Task: Log work in the project TowerLine for the issue 'Create a feature for users to track and manage their daily tasks' spent time as '4w 6d 21h 57m' and remaining time as '2w 4d 4h 31m' and move to top of backlog. Now add the issue to the epic 'IT service catalog enhancement'.
Action: Mouse moved to (656, 384)
Screenshot: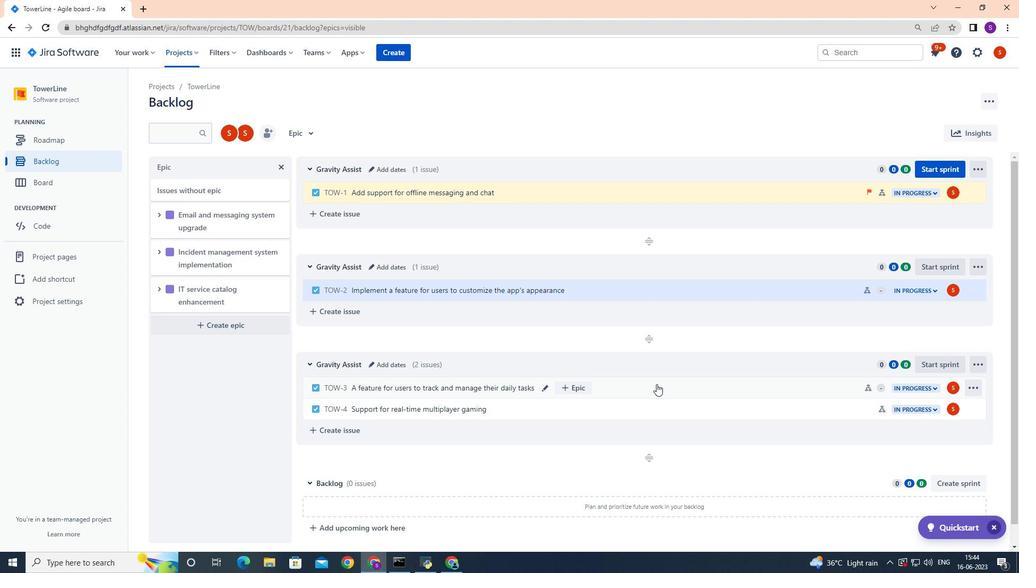
Action: Mouse pressed left at (656, 384)
Screenshot: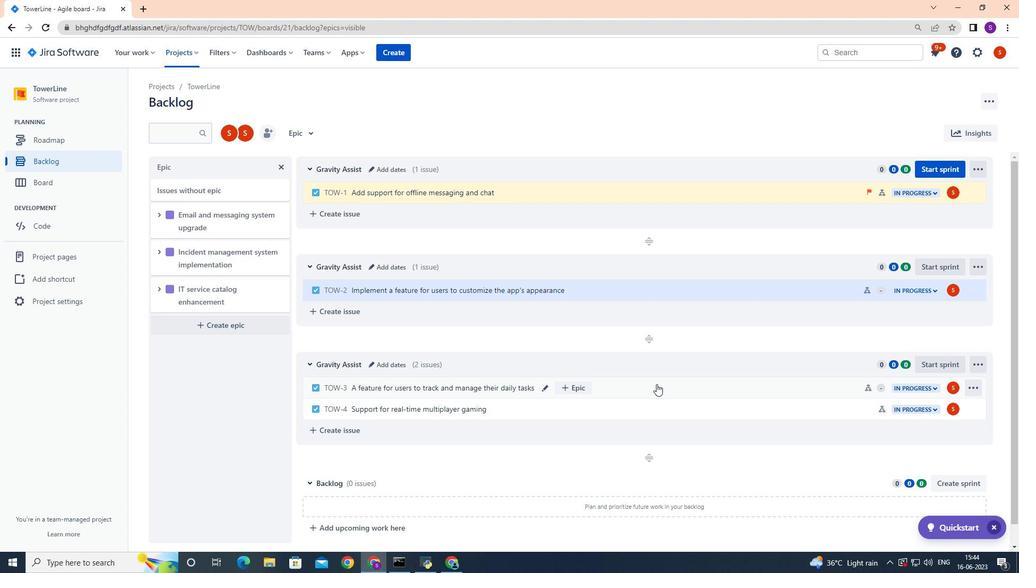 
Action: Mouse moved to (970, 161)
Screenshot: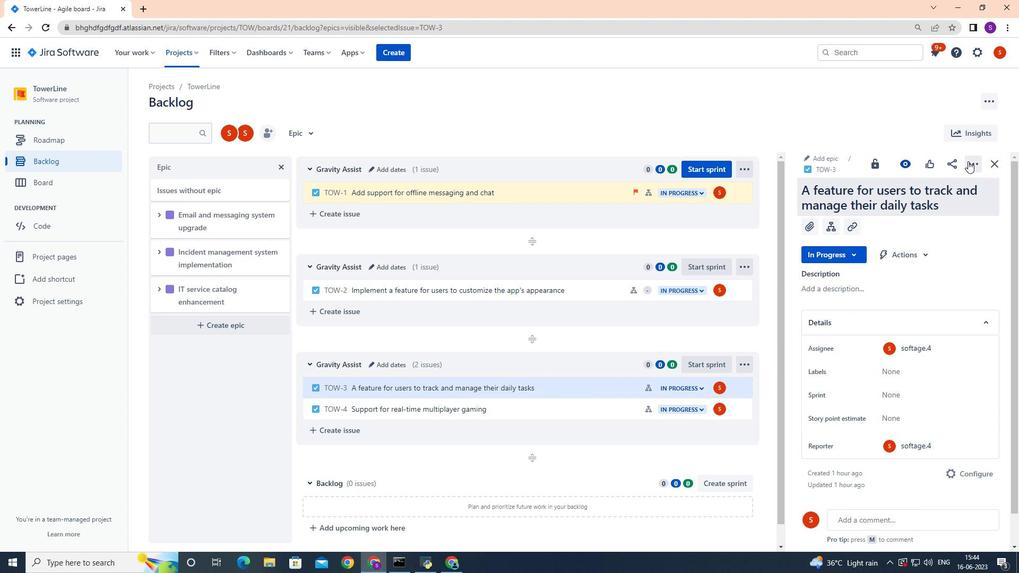 
Action: Mouse pressed left at (970, 161)
Screenshot: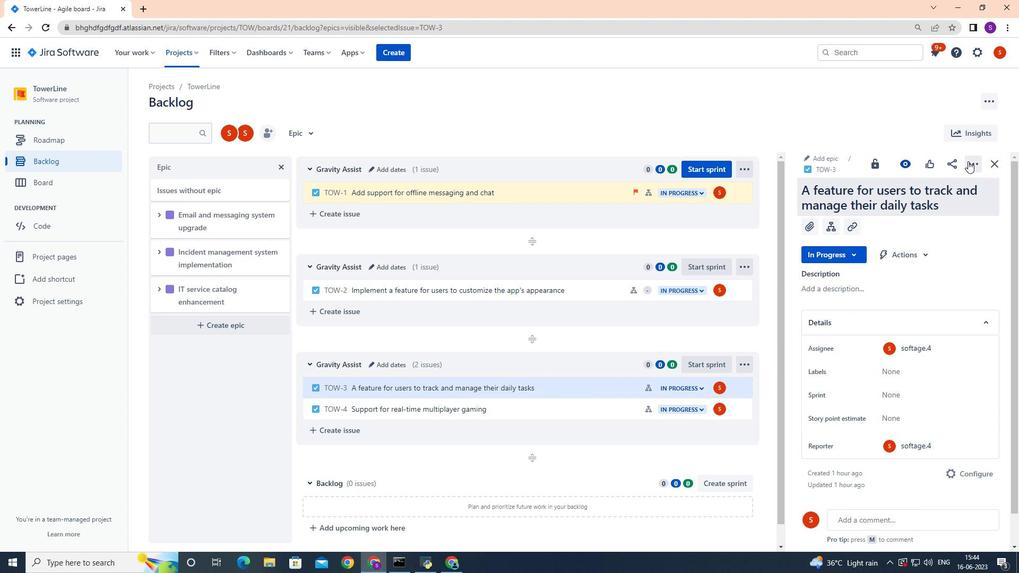 
Action: Mouse moved to (946, 192)
Screenshot: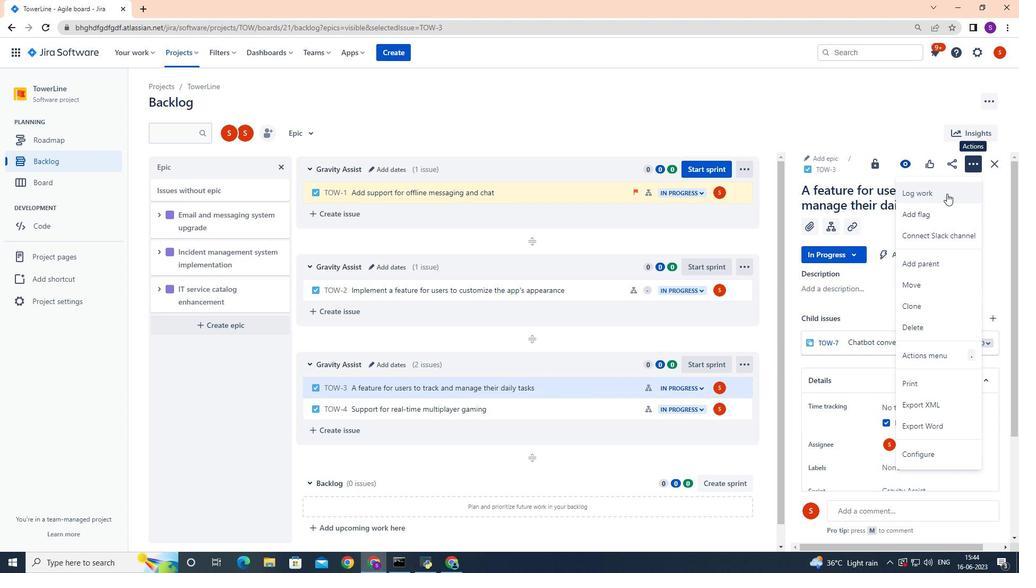 
Action: Mouse pressed left at (946, 192)
Screenshot: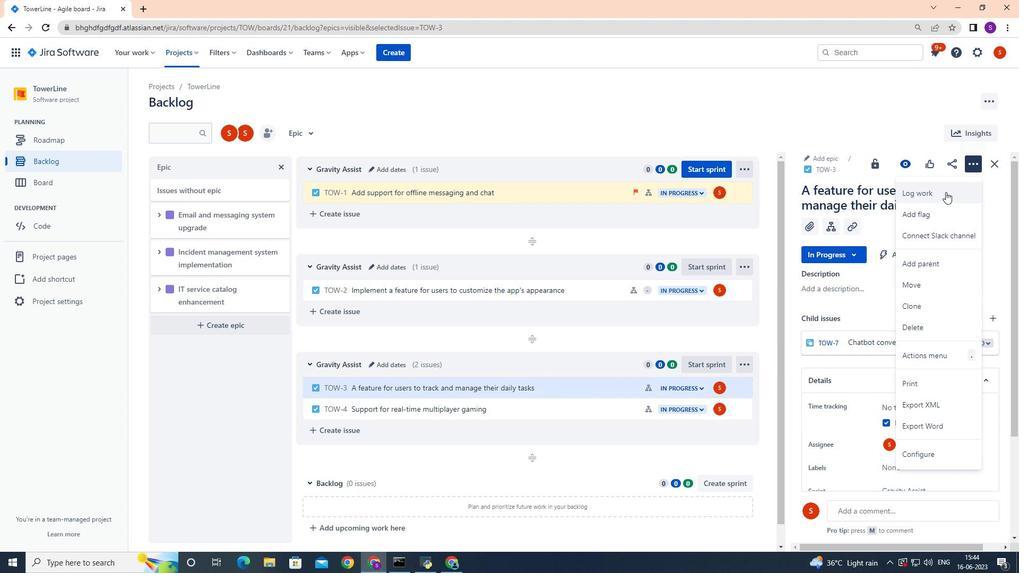 
Action: Mouse moved to (944, 192)
Screenshot: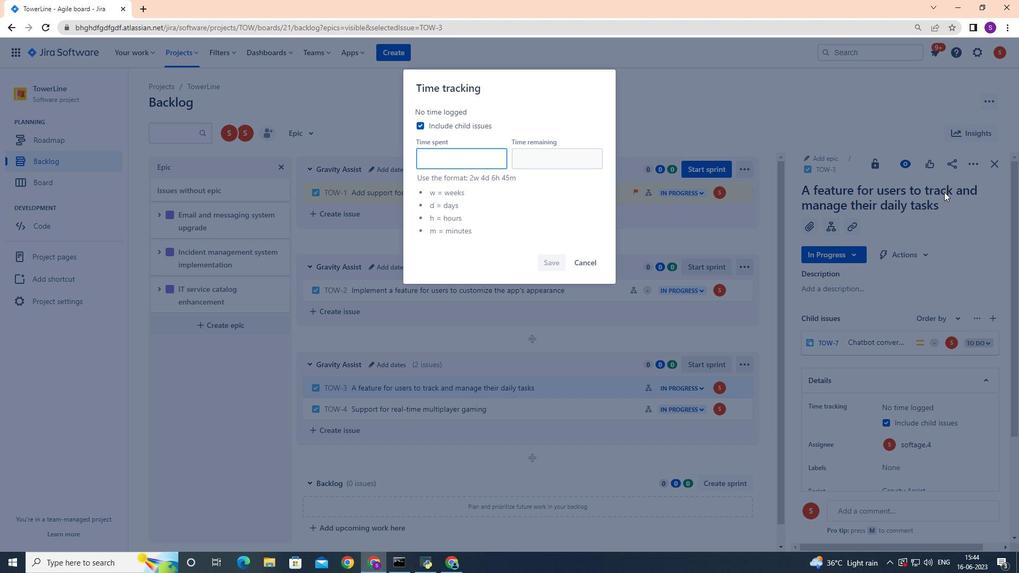
Action: Key pressed 4w<Key.space>6d<Key.space>21h<Key.space>57m
Screenshot: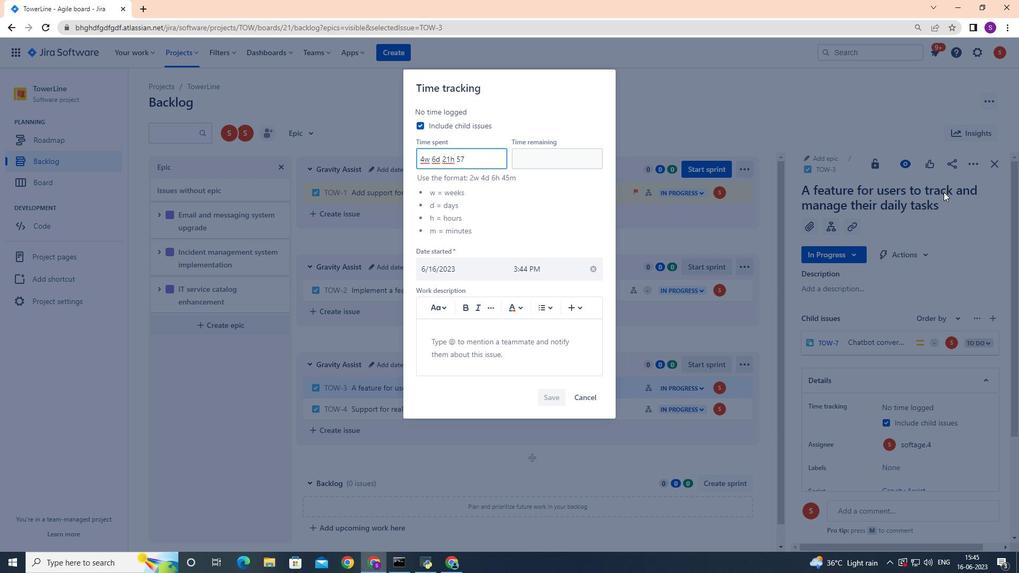 
Action: Mouse moved to (542, 158)
Screenshot: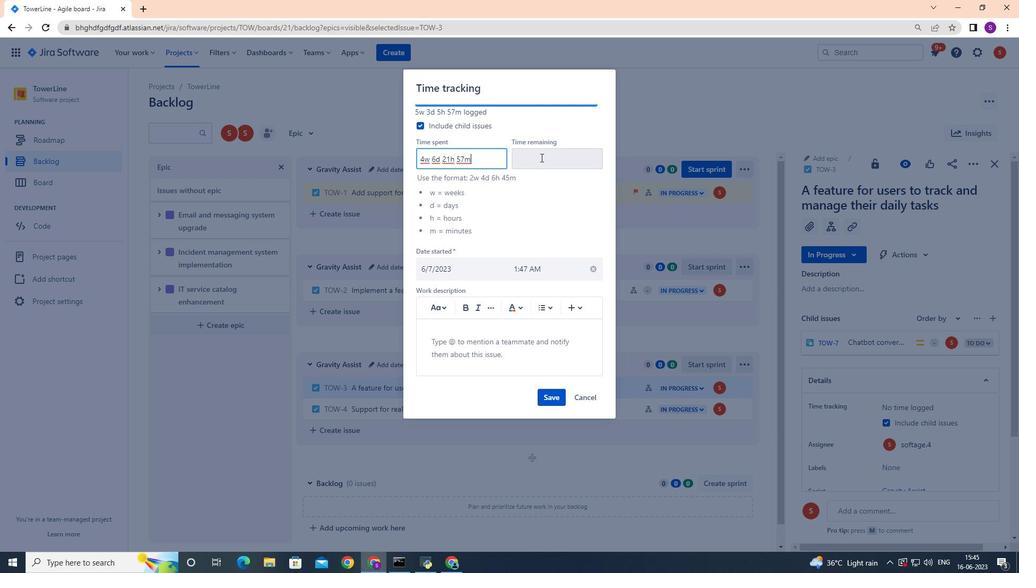 
Action: Mouse pressed left at (542, 158)
Screenshot: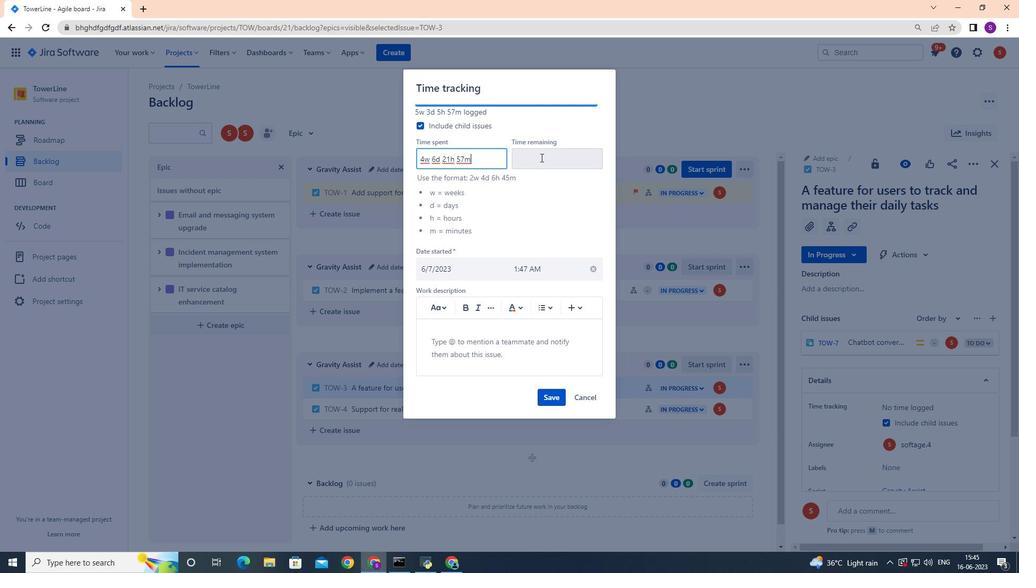 
Action: Mouse moved to (542, 158)
Screenshot: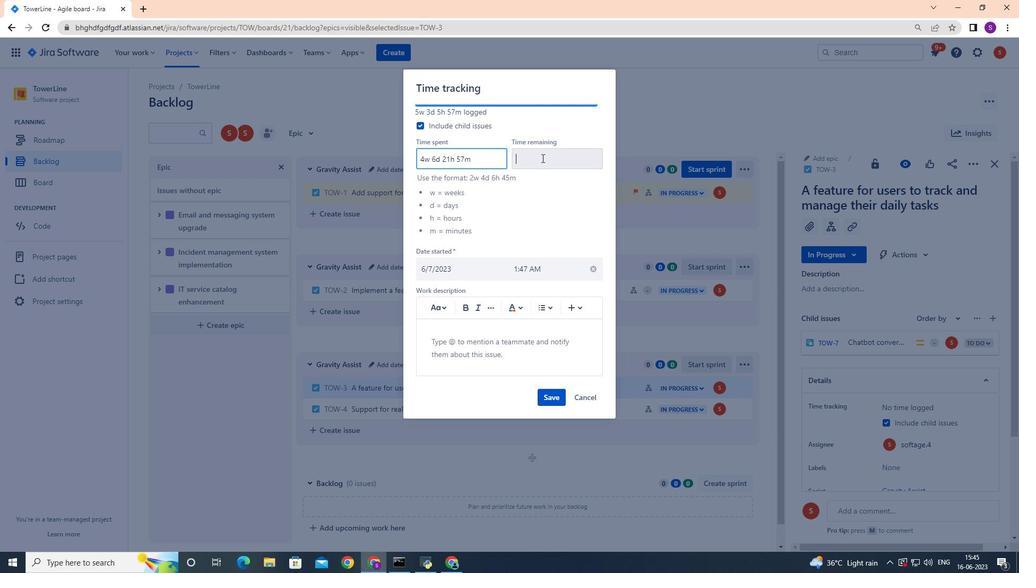 
Action: Key pressed 2w<Key.space>4d<Key.space>4h<Key.space>31m
Screenshot: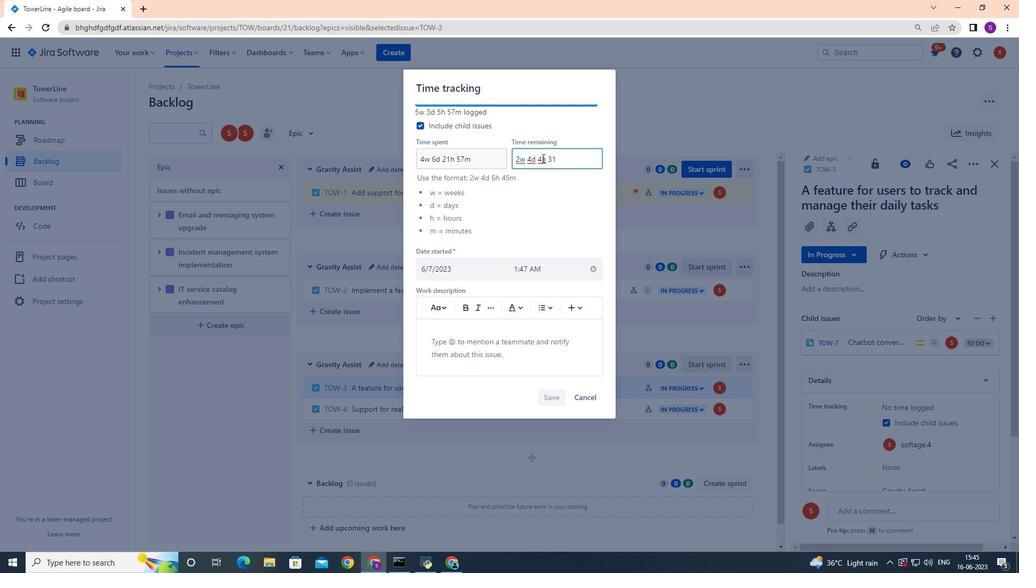 
Action: Mouse moved to (542, 398)
Screenshot: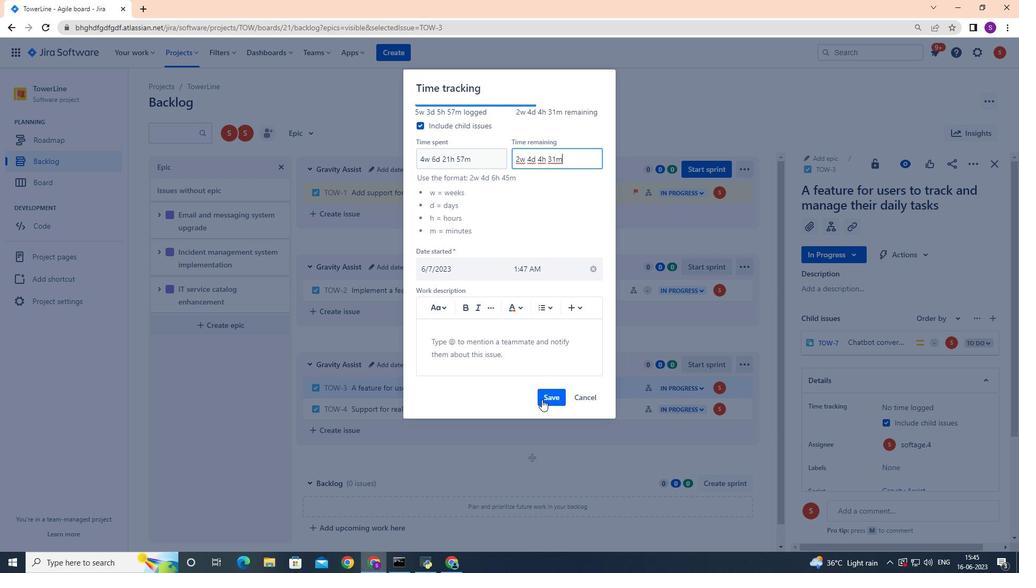 
Action: Mouse pressed left at (542, 398)
Screenshot: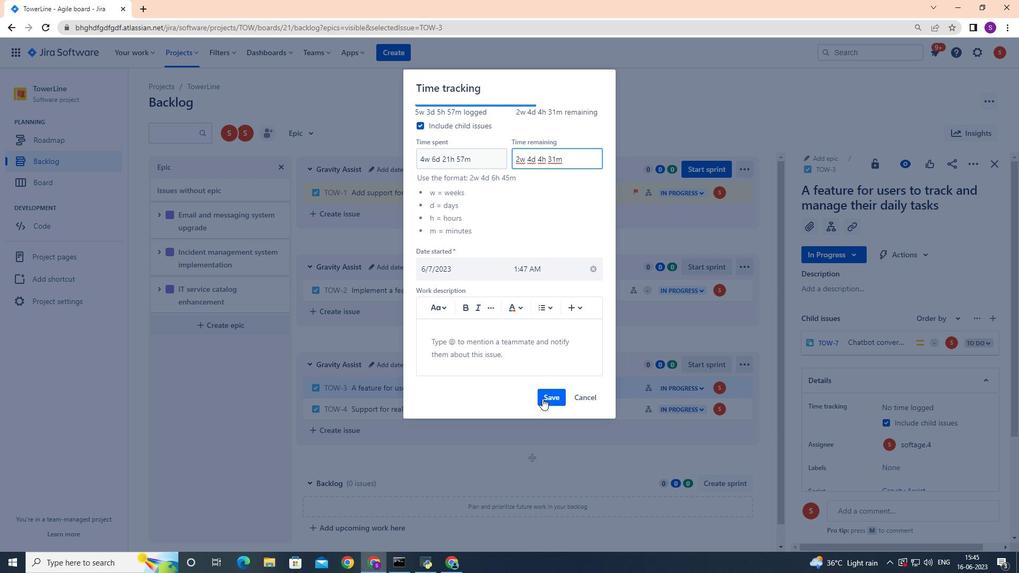 
Action: Mouse moved to (234, 293)
Screenshot: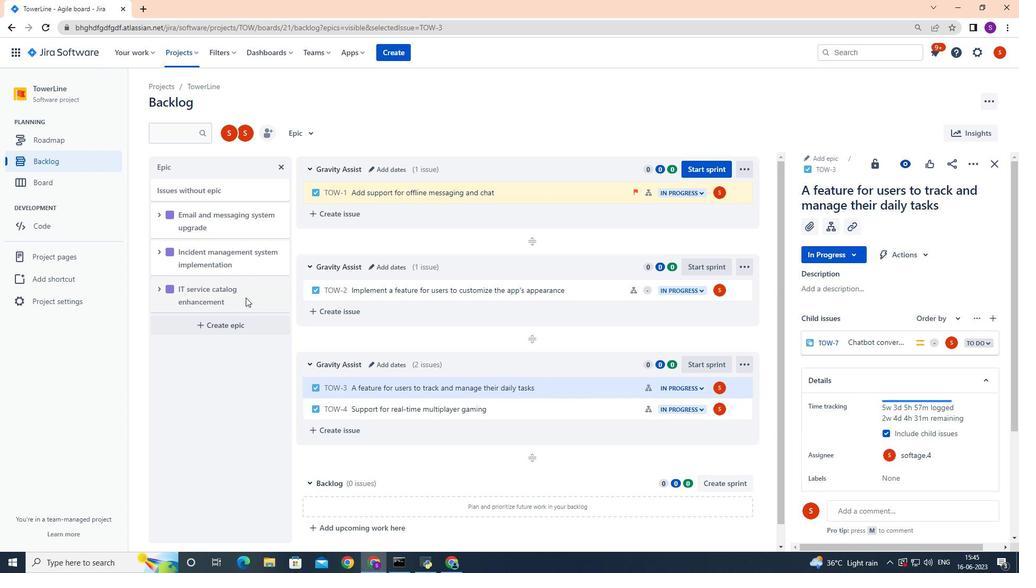 
Action: Mouse pressed left at (234, 293)
Screenshot: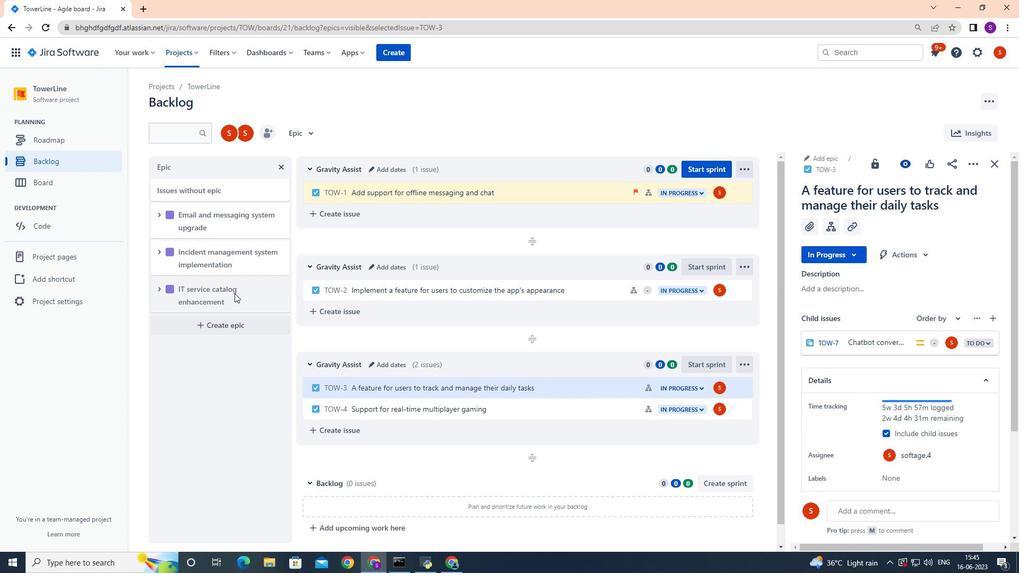 
Action: Mouse moved to (214, 289)
Screenshot: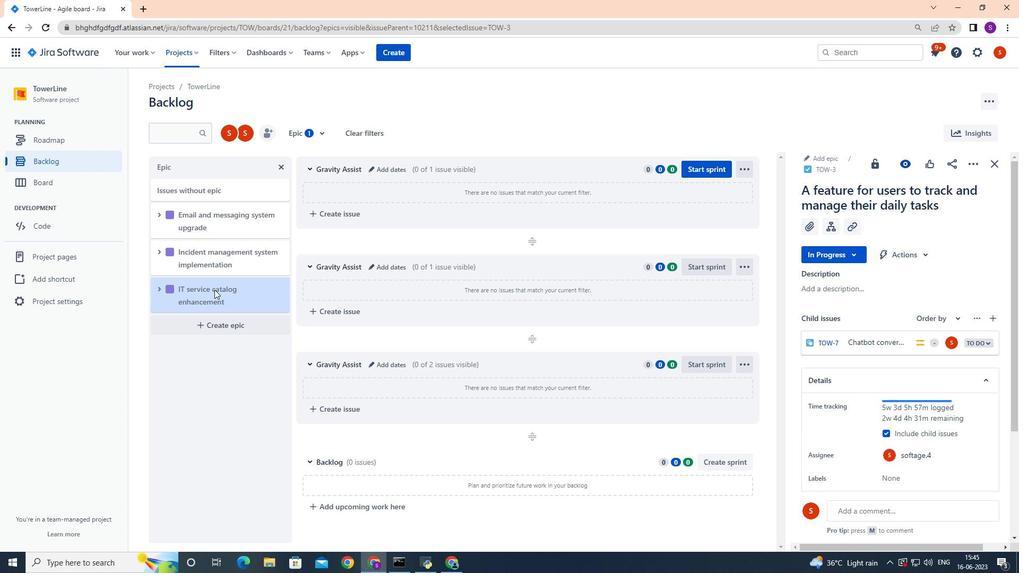 
Action: Mouse pressed left at (214, 289)
Screenshot: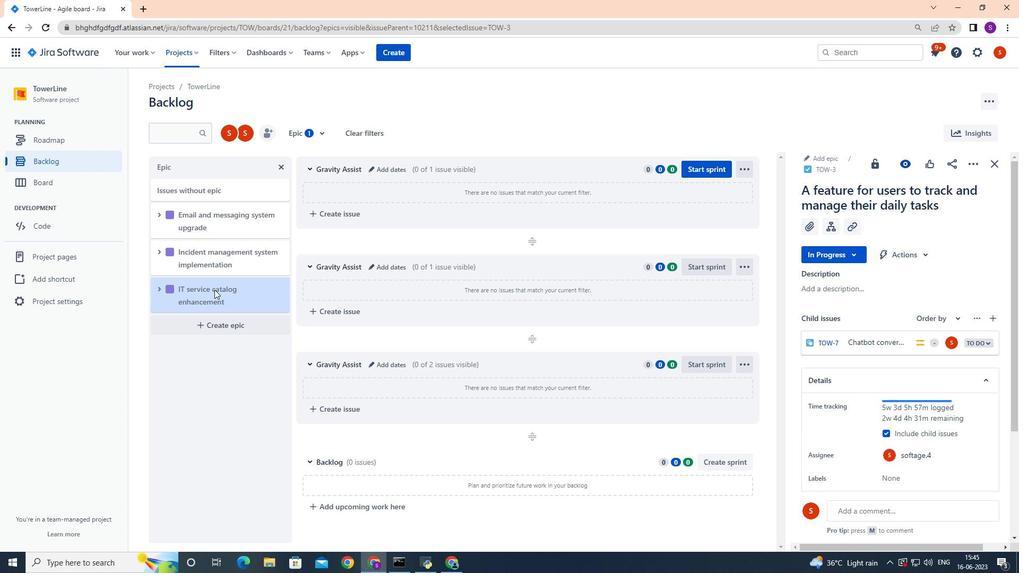 
Action: Mouse moved to (220, 287)
Screenshot: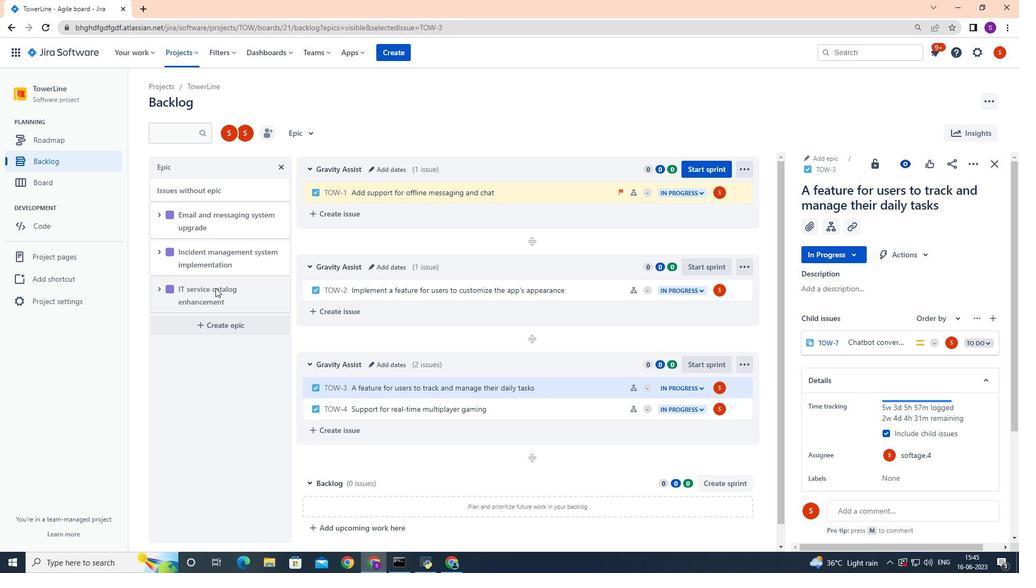 
Action: Mouse pressed left at (220, 287)
Screenshot: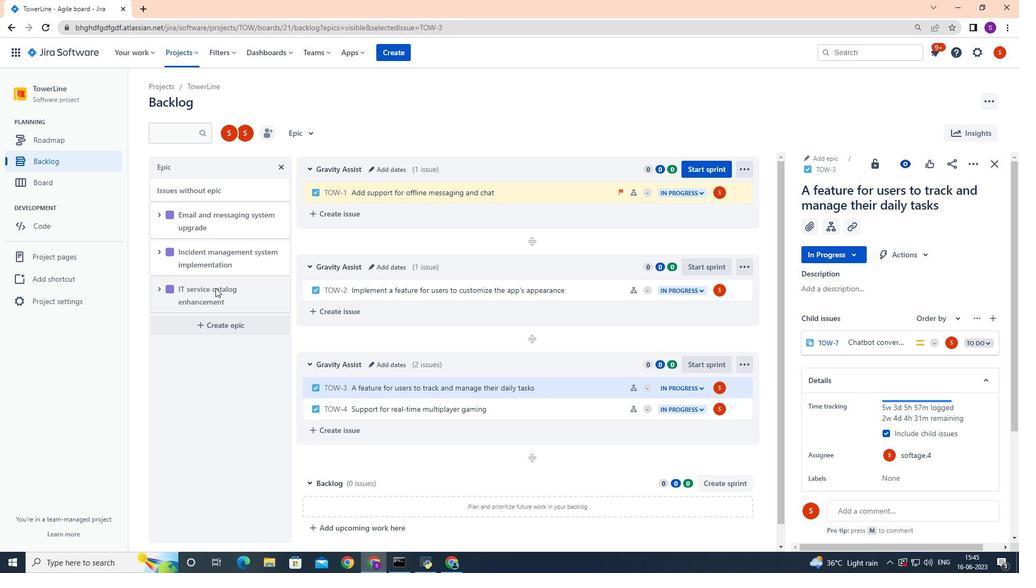 
Action: Mouse moved to (220, 287)
Screenshot: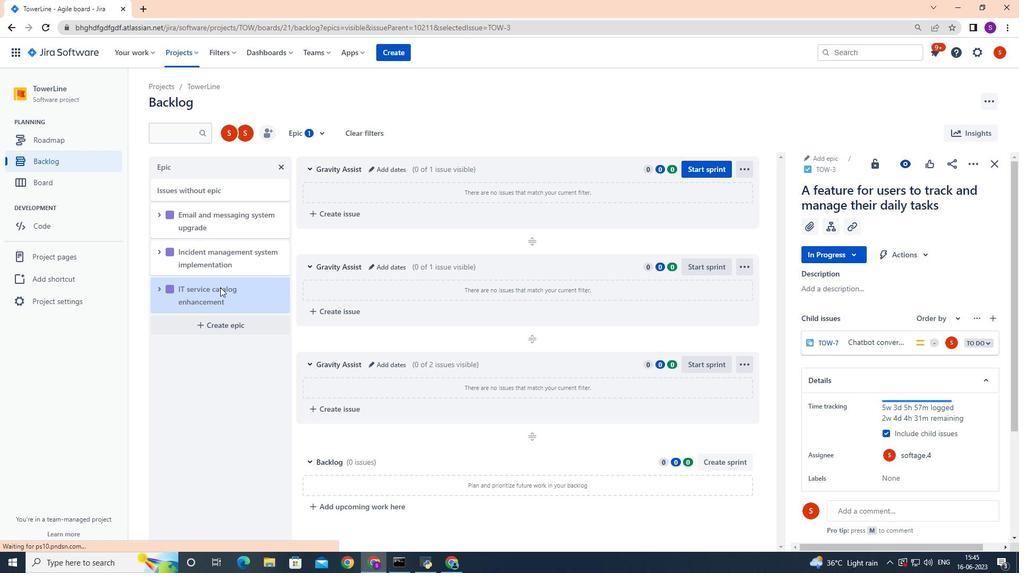 
